 Task: Set the artifact and log retention for general actions permissions in the organization "Mark56771" to 90 days.
Action: Mouse moved to (1100, 90)
Screenshot: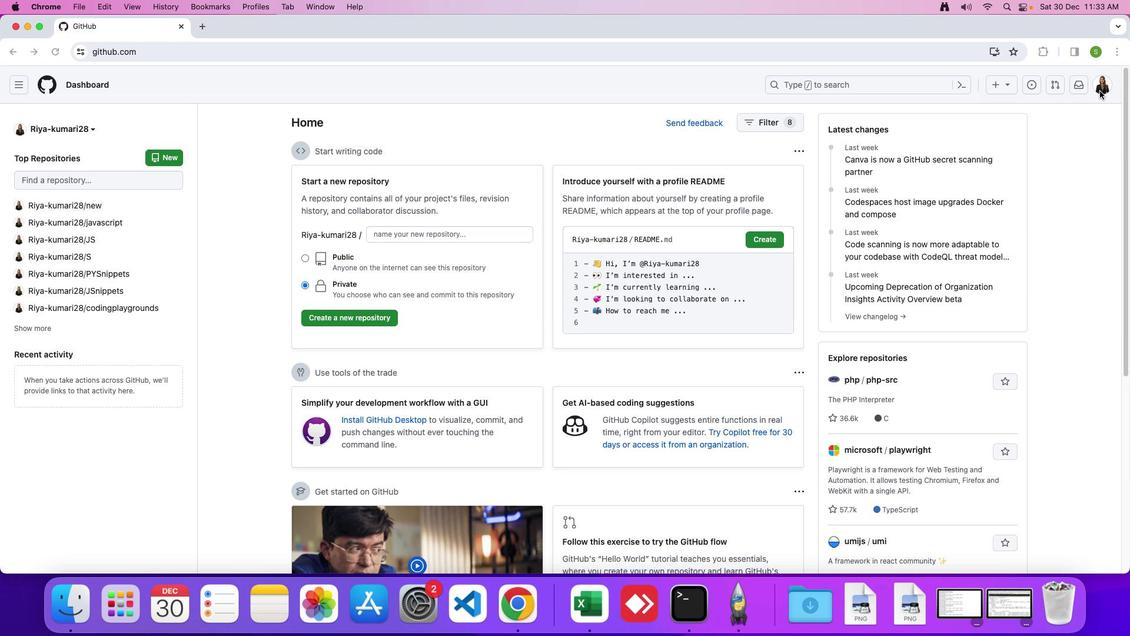 
Action: Mouse pressed left at (1100, 90)
Screenshot: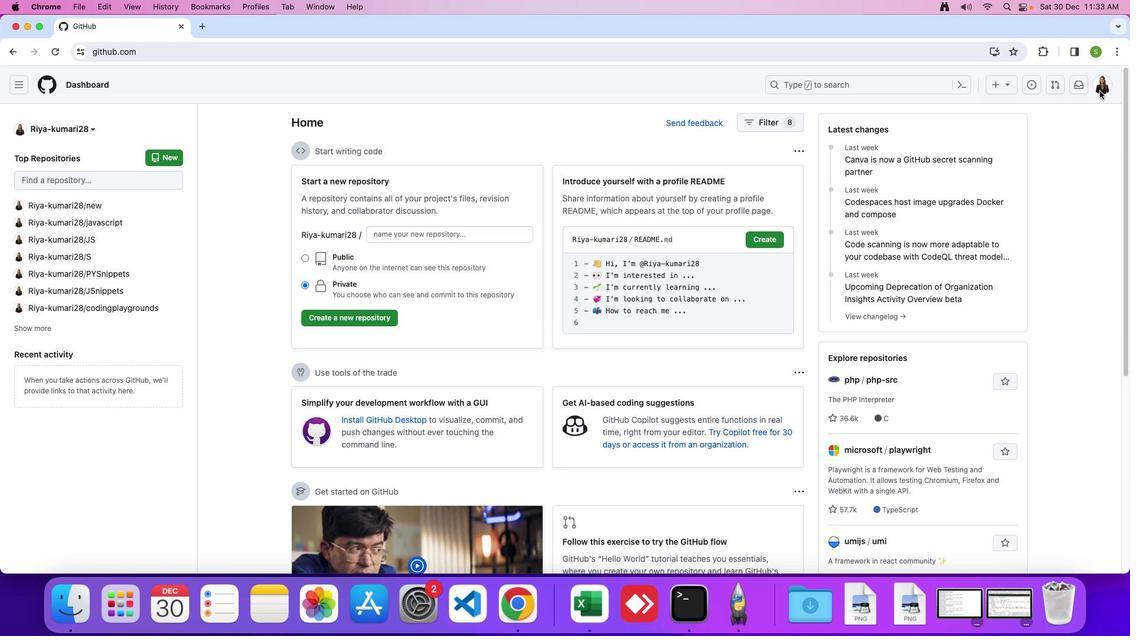 
Action: Mouse moved to (1101, 83)
Screenshot: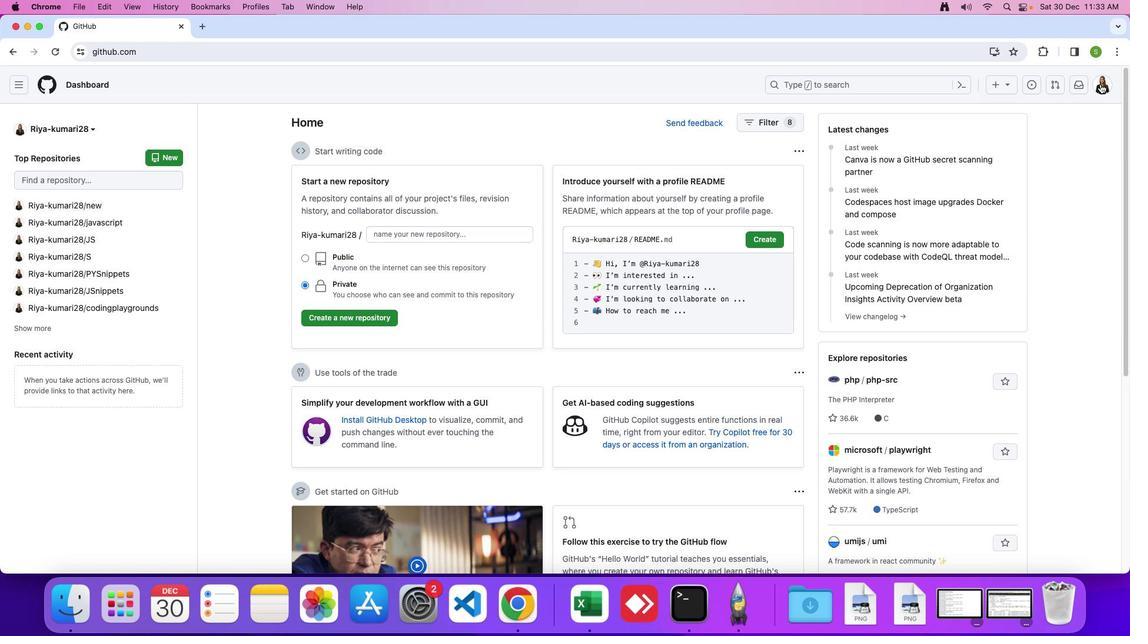 
Action: Mouse pressed left at (1101, 83)
Screenshot: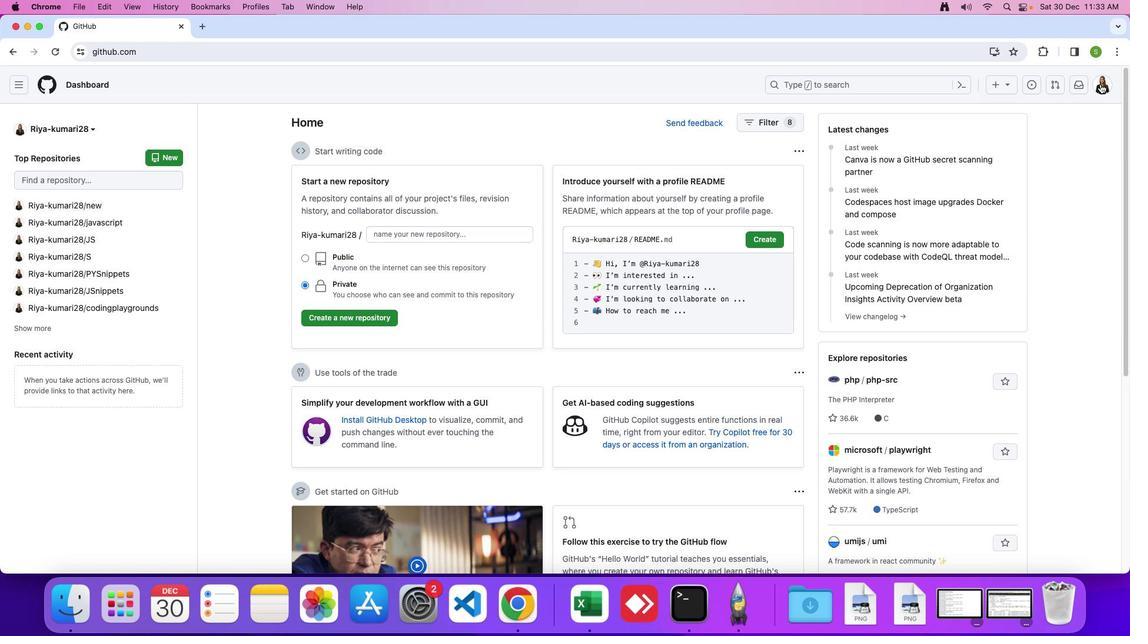 
Action: Mouse moved to (1038, 225)
Screenshot: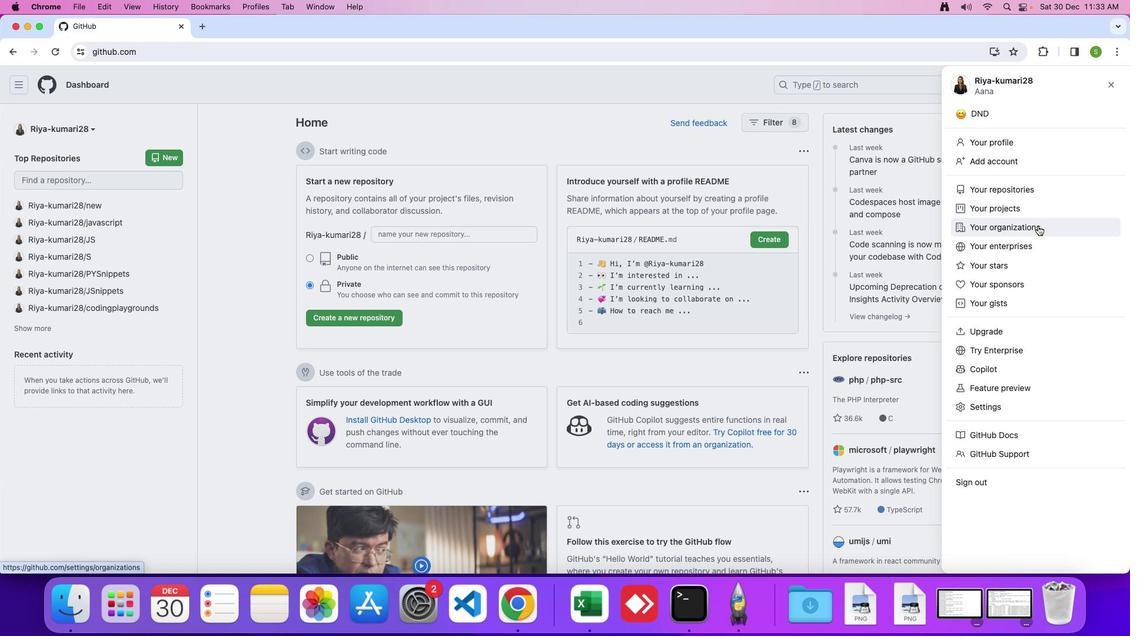 
Action: Mouse pressed left at (1038, 225)
Screenshot: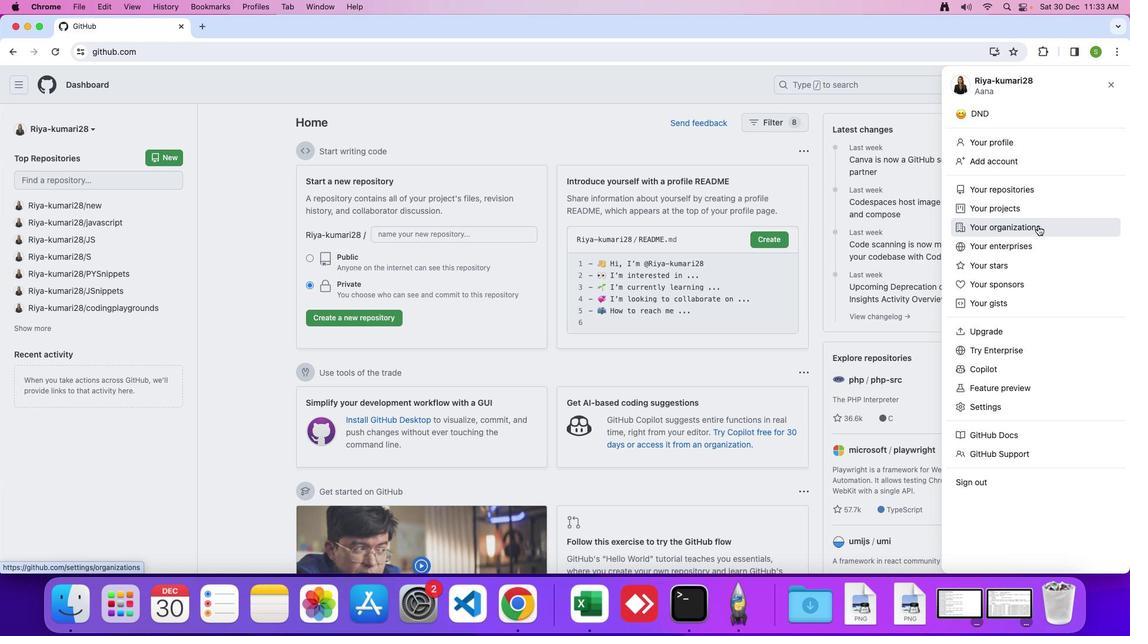 
Action: Mouse moved to (857, 243)
Screenshot: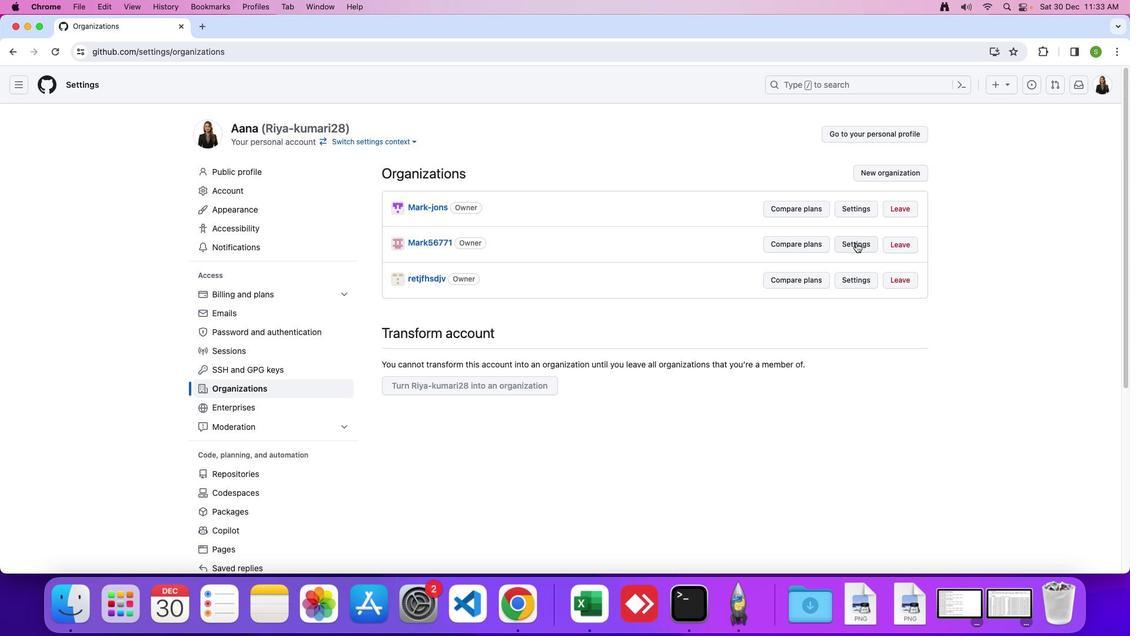 
Action: Mouse pressed left at (857, 243)
Screenshot: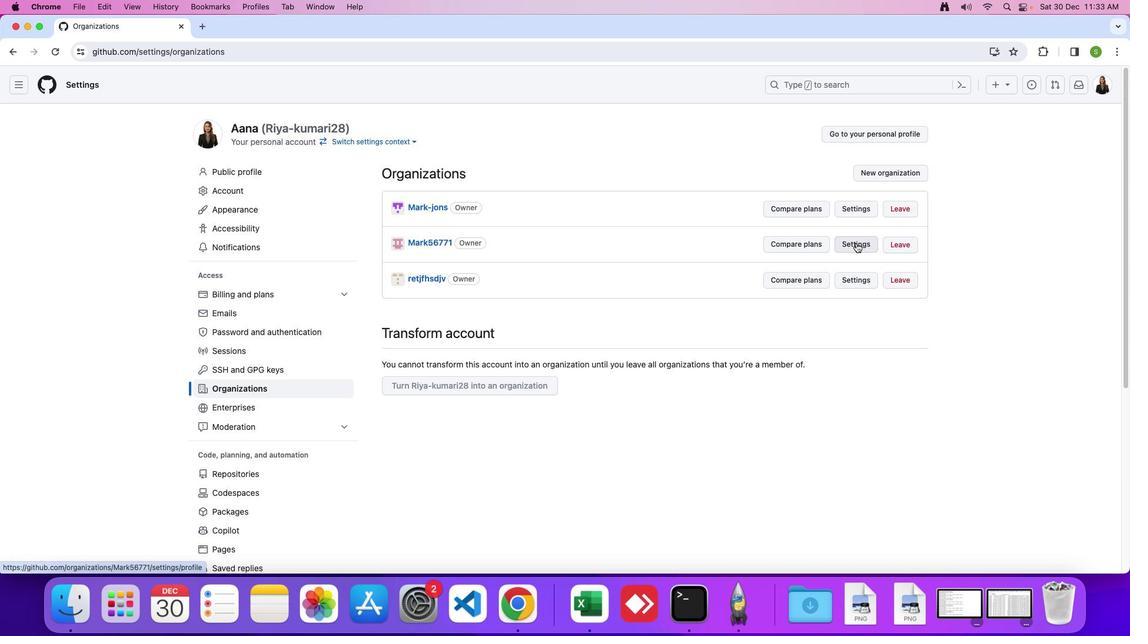 
Action: Mouse moved to (300, 419)
Screenshot: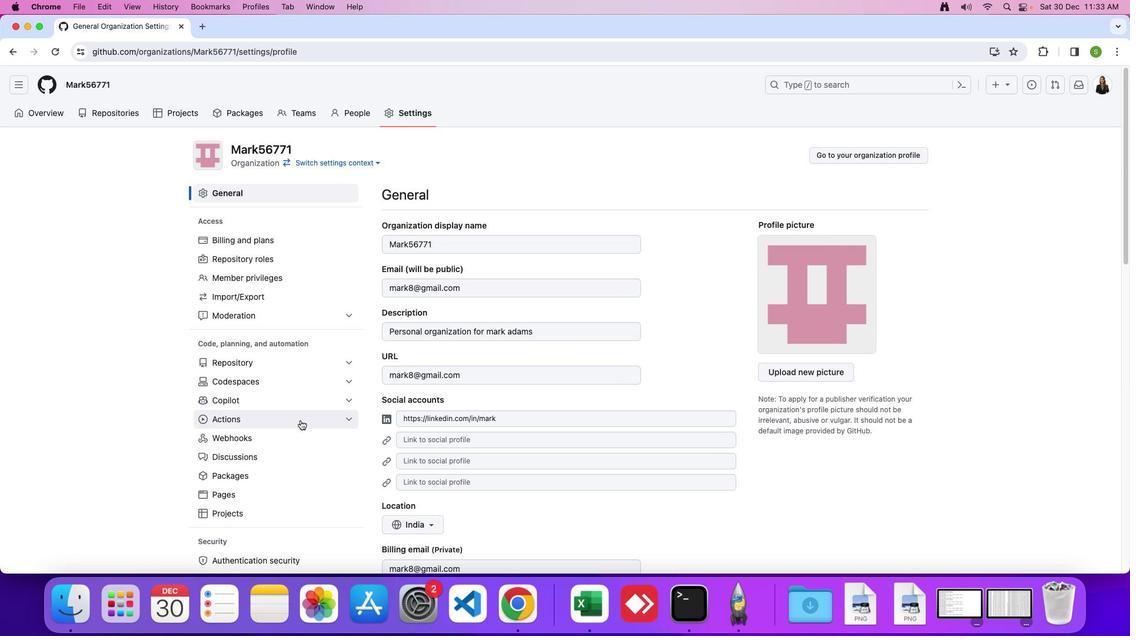 
Action: Mouse pressed left at (300, 419)
Screenshot: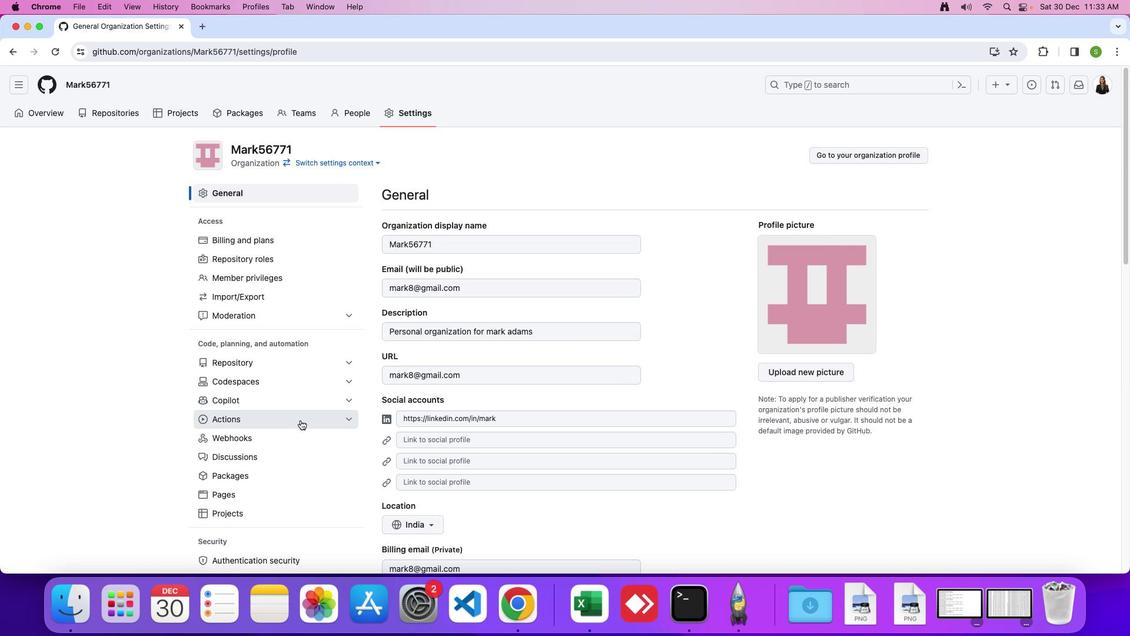 
Action: Mouse moved to (293, 438)
Screenshot: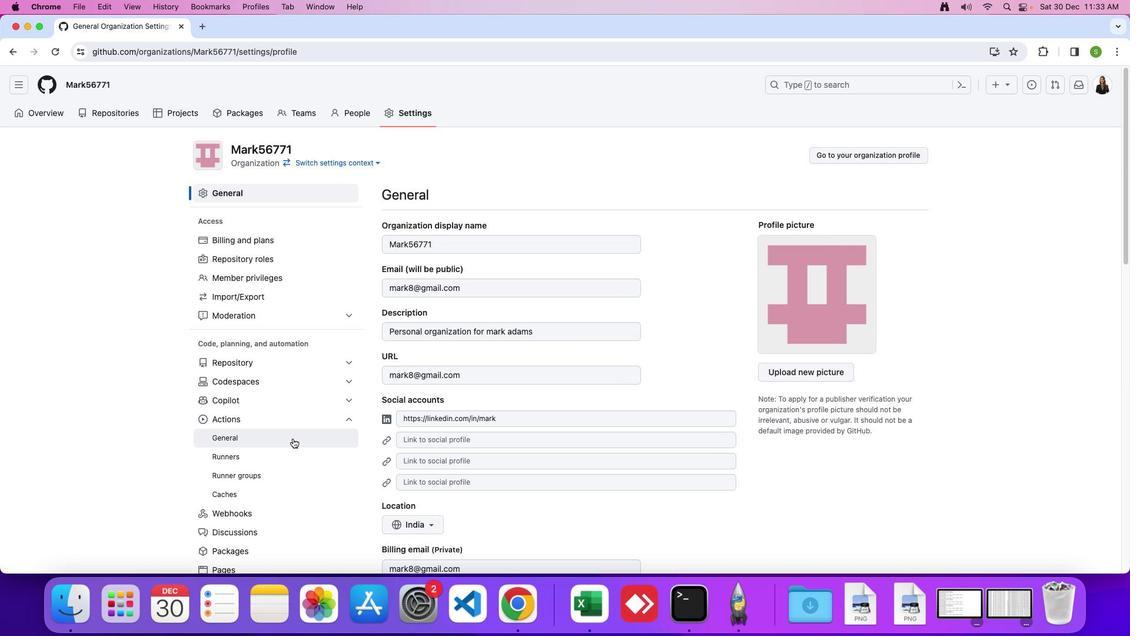 
Action: Mouse pressed left at (293, 438)
Screenshot: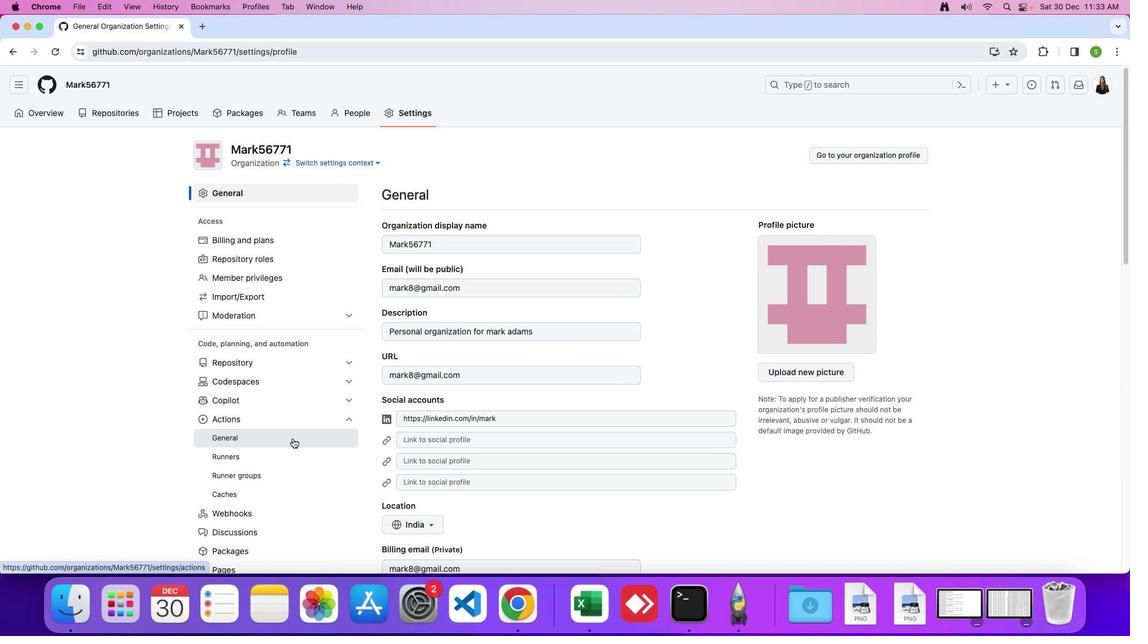 
Action: Mouse moved to (556, 426)
Screenshot: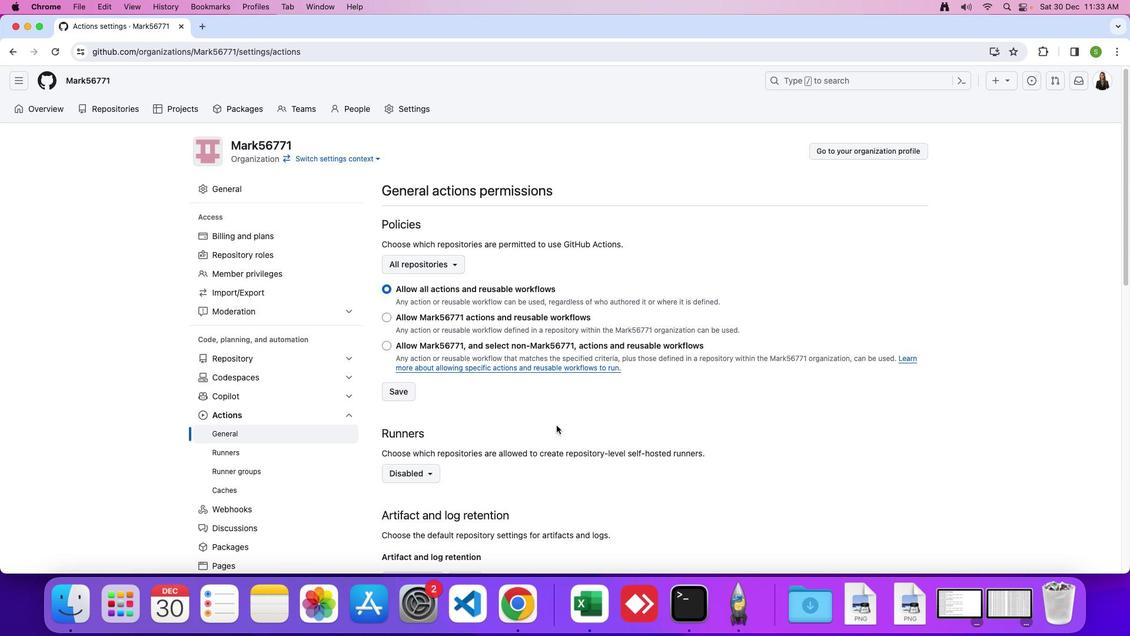 
Action: Mouse scrolled (556, 426) with delta (0, 0)
Screenshot: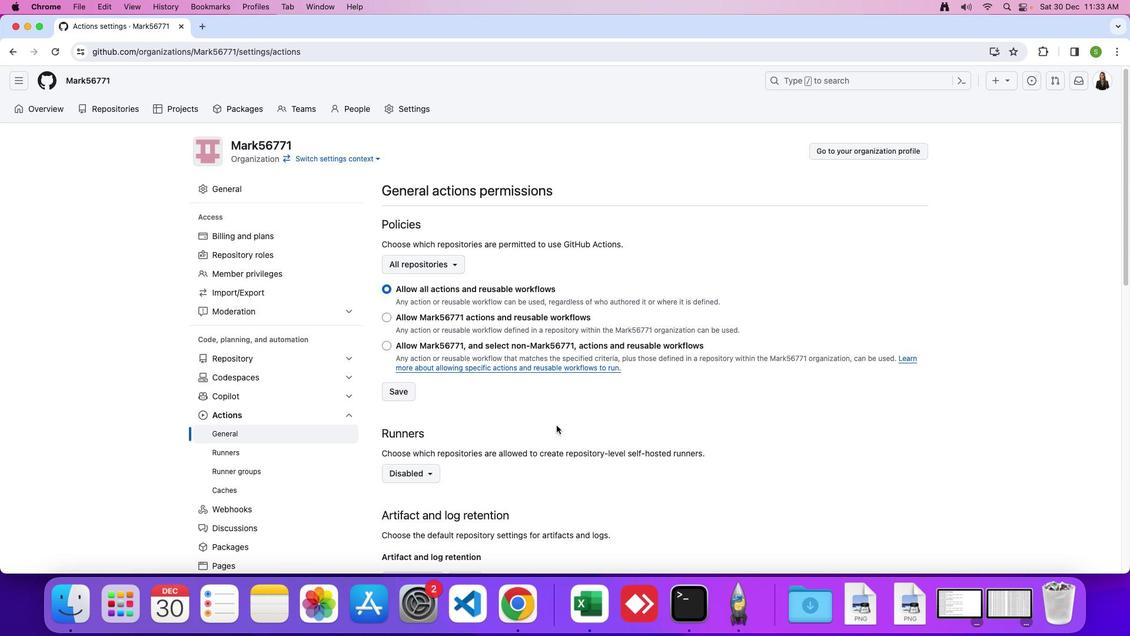 
Action: Mouse moved to (556, 425)
Screenshot: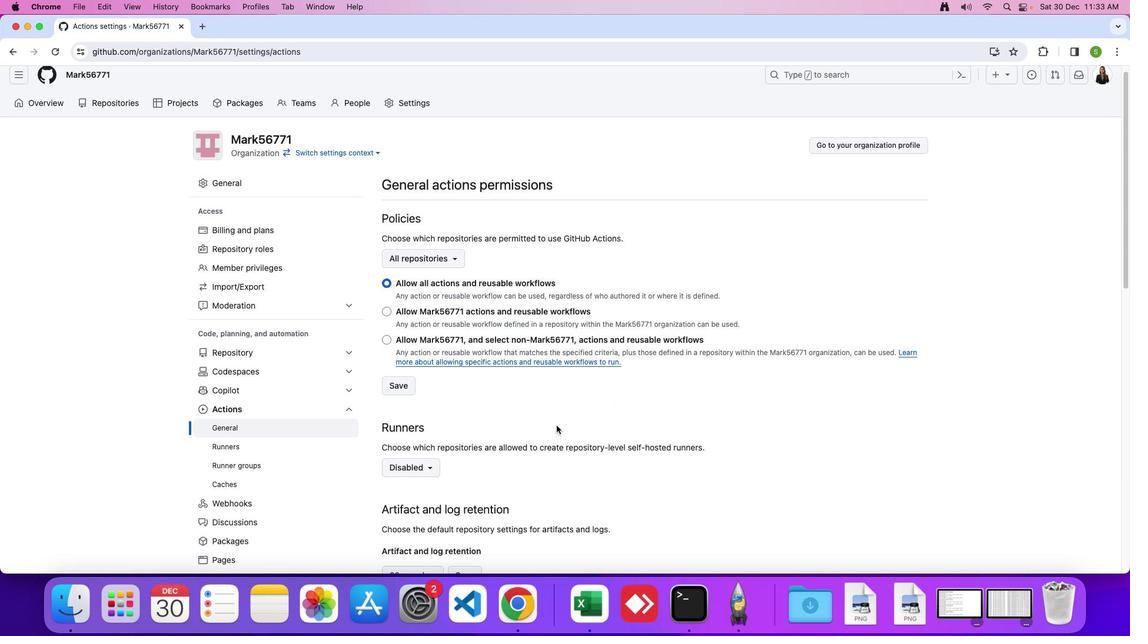 
Action: Mouse scrolled (556, 425) with delta (0, 0)
Screenshot: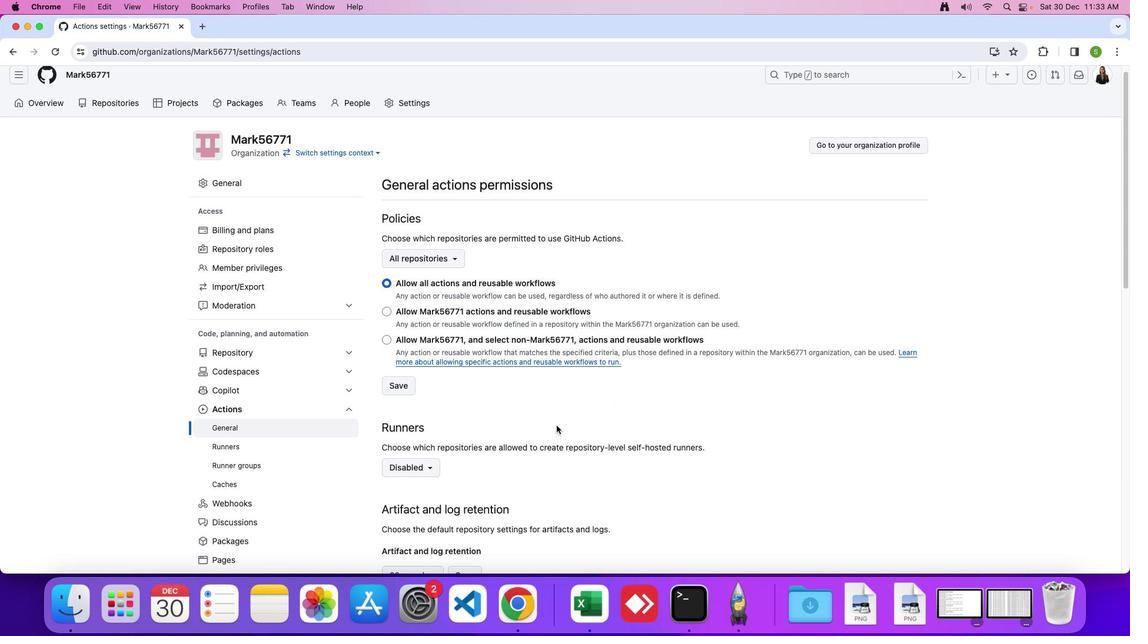 
Action: Mouse scrolled (556, 425) with delta (0, -1)
Screenshot: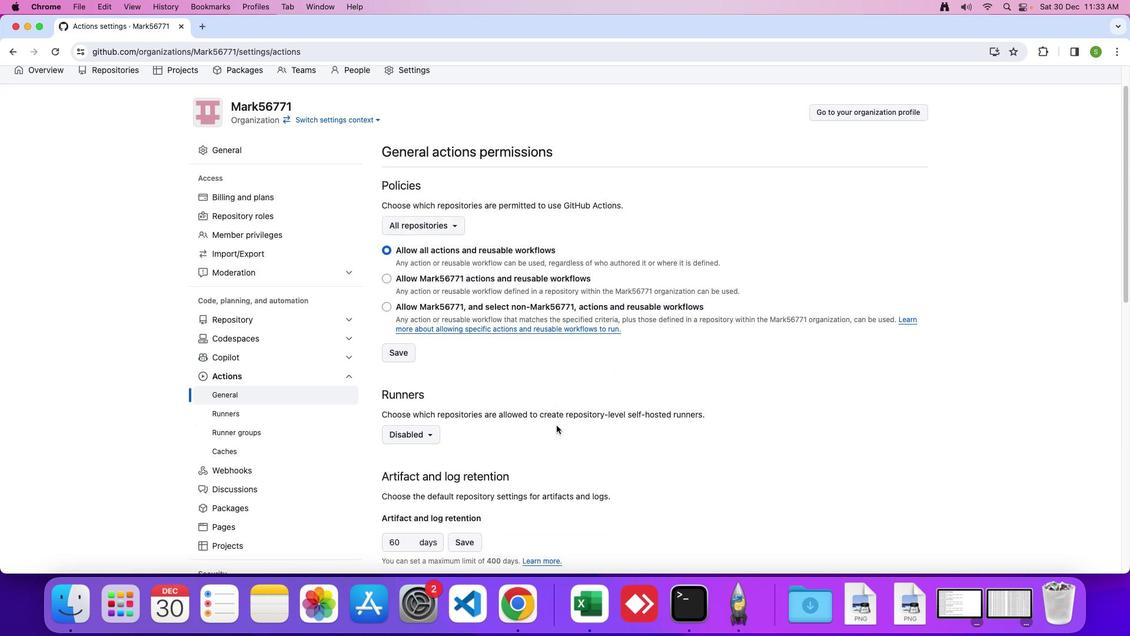 
Action: Mouse scrolled (556, 425) with delta (0, 0)
Screenshot: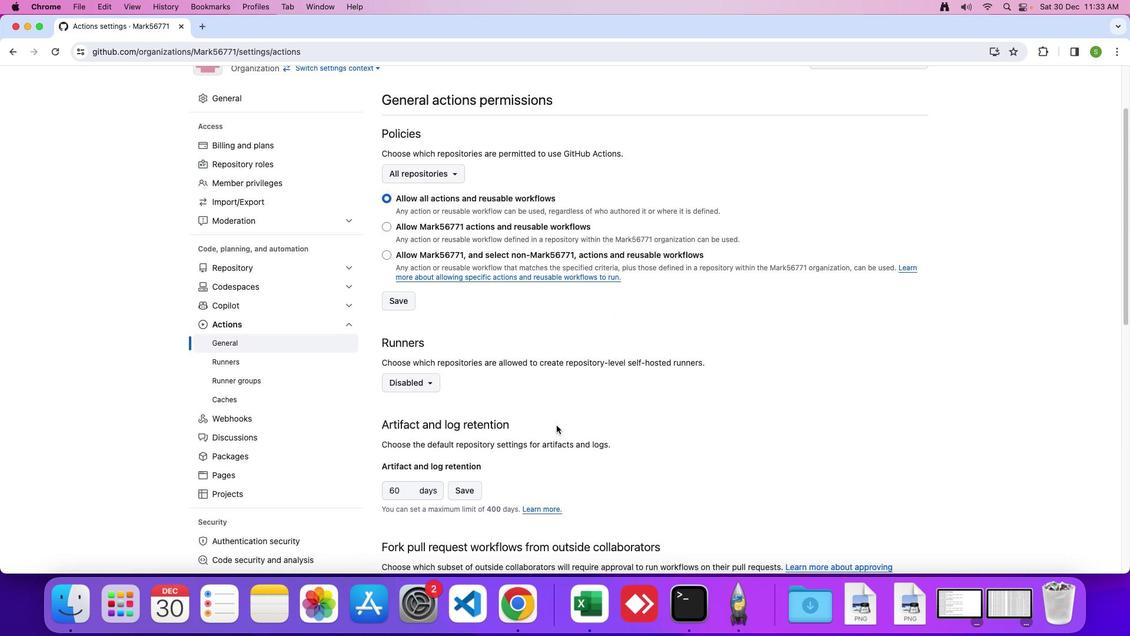 
Action: Mouse scrolled (556, 425) with delta (0, 0)
Screenshot: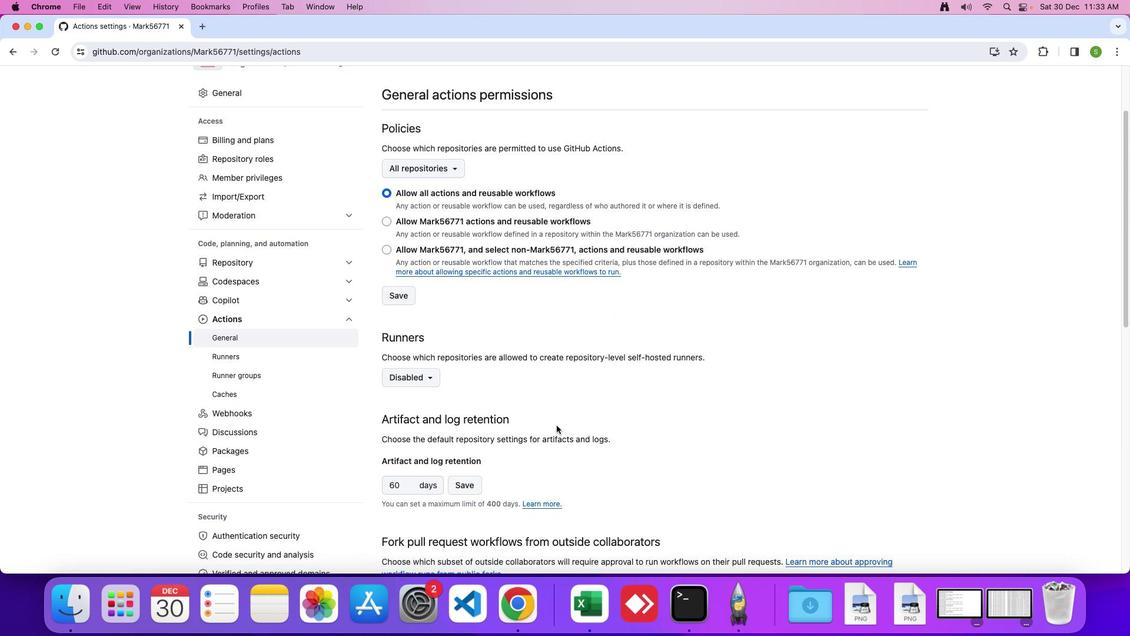 
Action: Mouse moved to (553, 428)
Screenshot: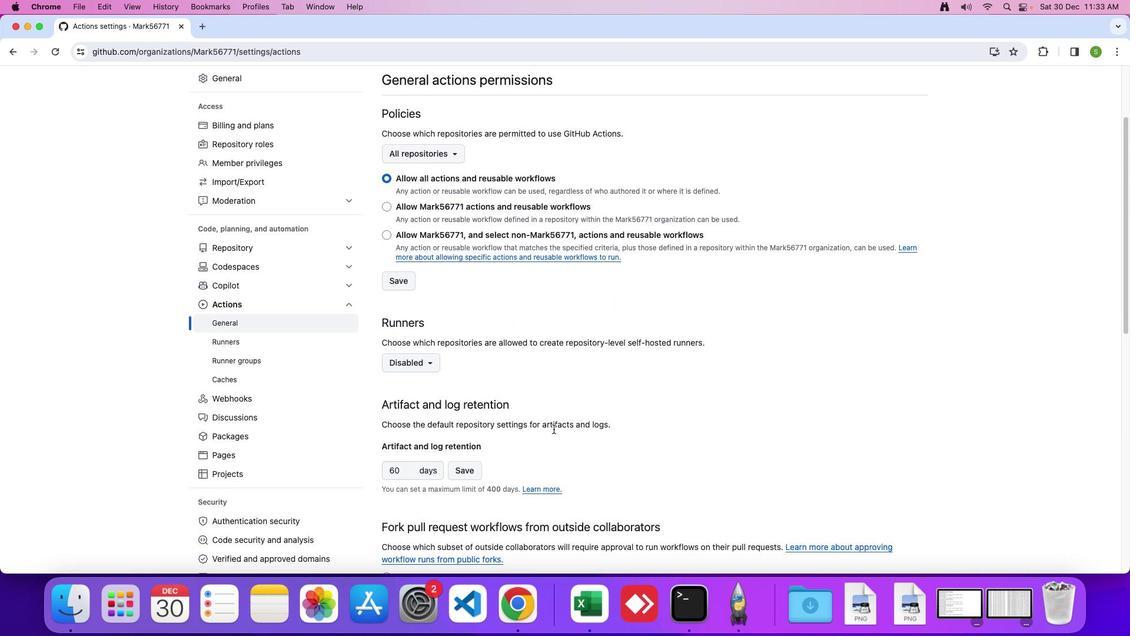 
Action: Mouse scrolled (553, 428) with delta (0, 0)
Screenshot: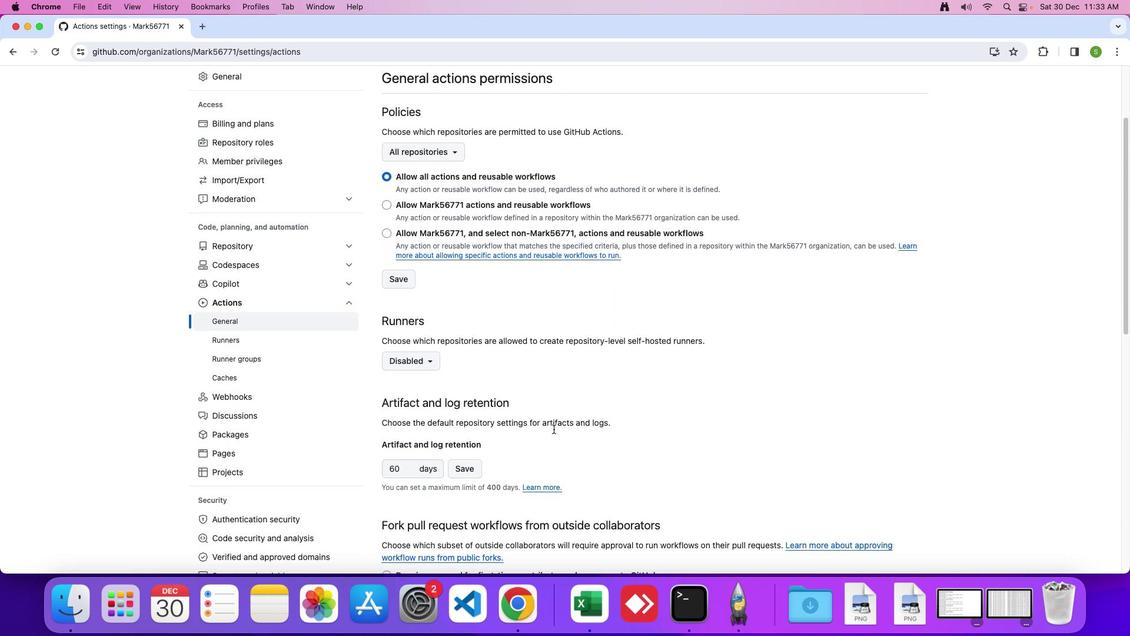 
Action: Mouse scrolled (553, 428) with delta (0, 0)
Screenshot: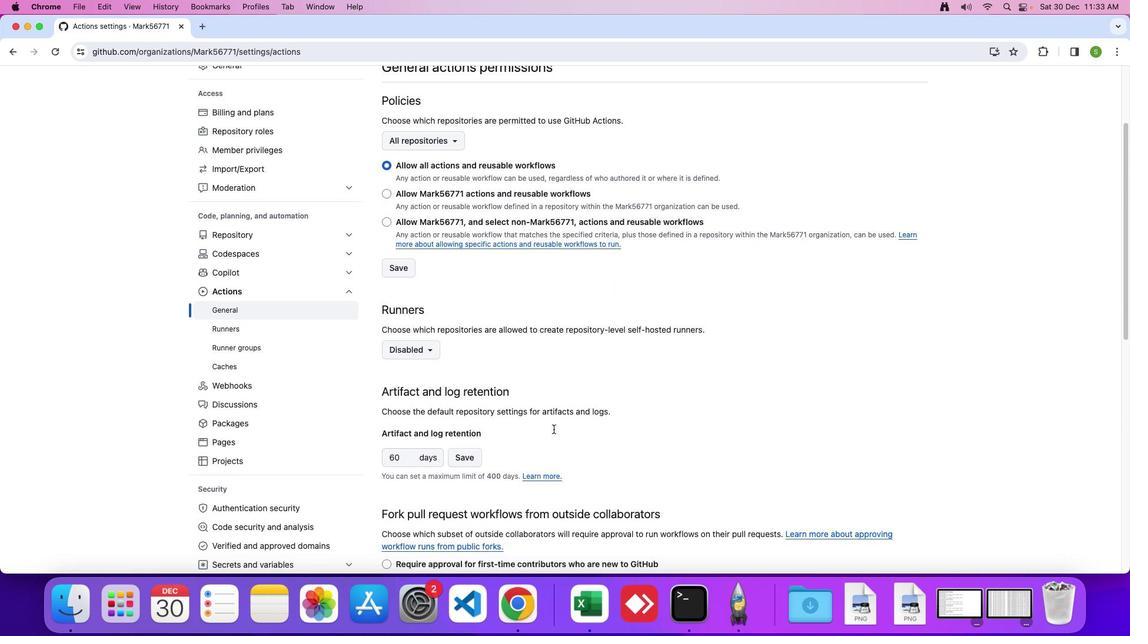 
Action: Mouse moved to (408, 442)
Screenshot: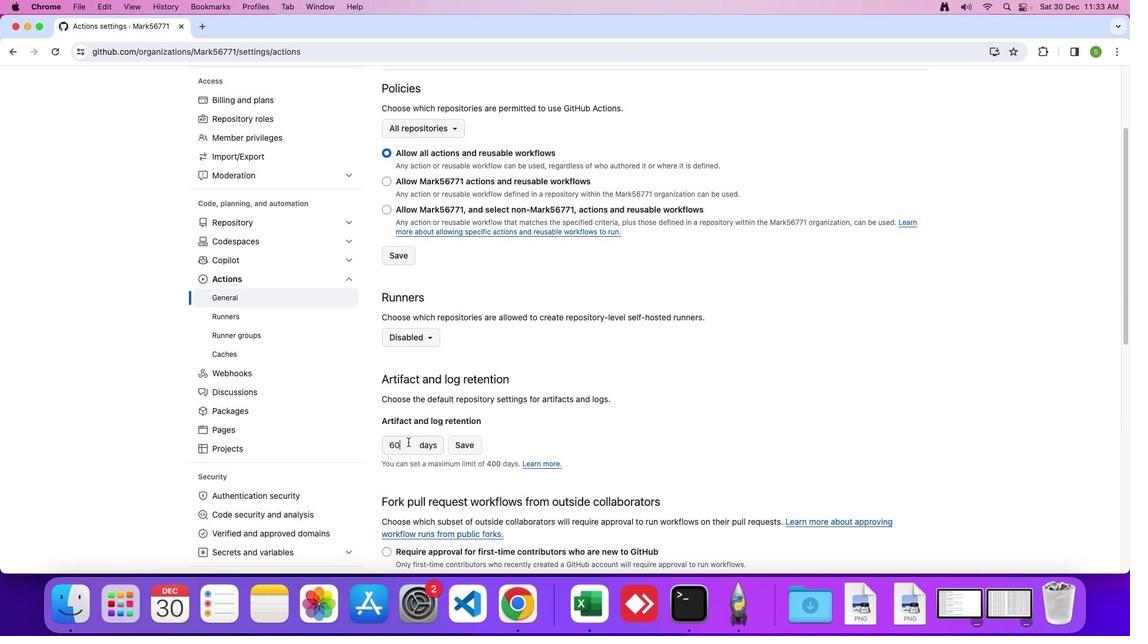 
Action: Mouse pressed left at (408, 442)
Screenshot: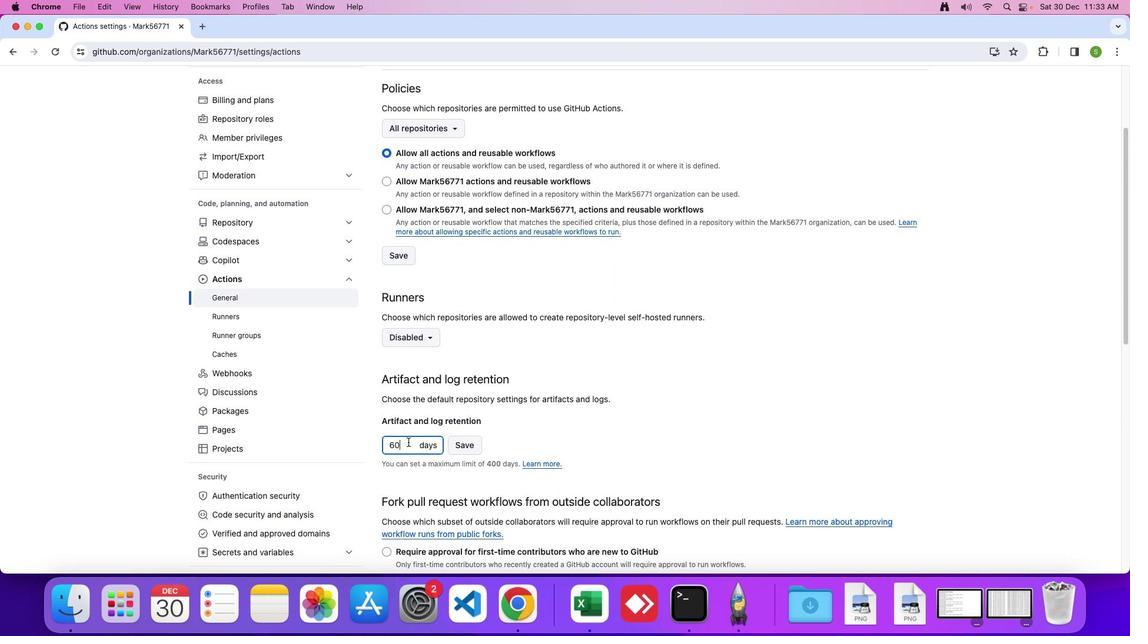 
Action: Mouse moved to (408, 442)
Screenshot: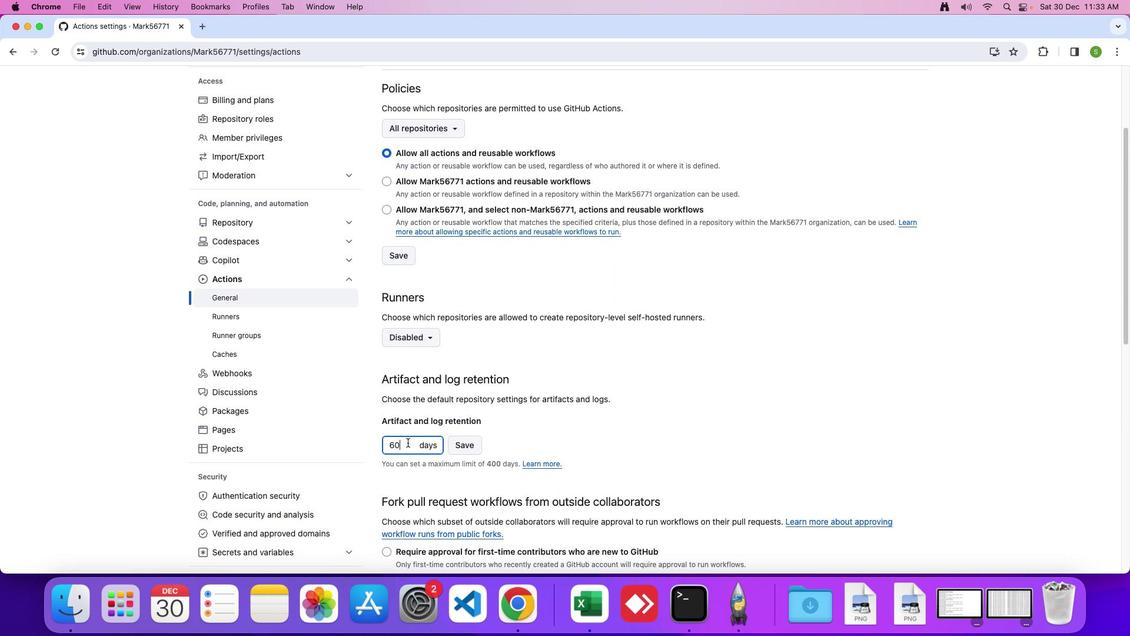 
Action: Mouse pressed left at (408, 442)
Screenshot: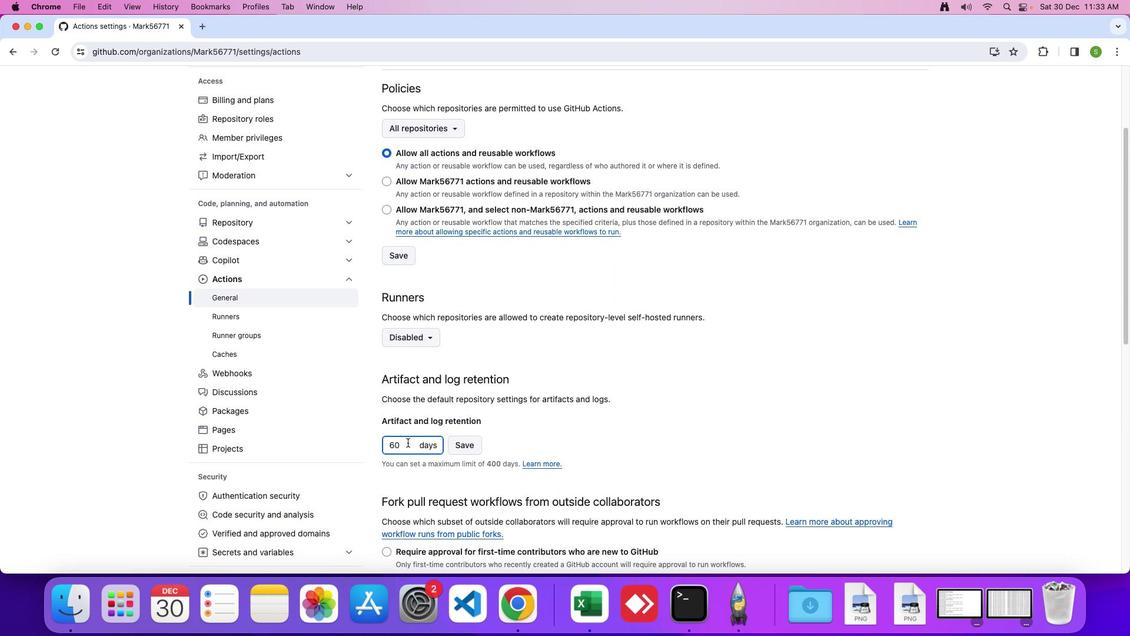 
Action: Mouse moved to (378, 445)
Screenshot: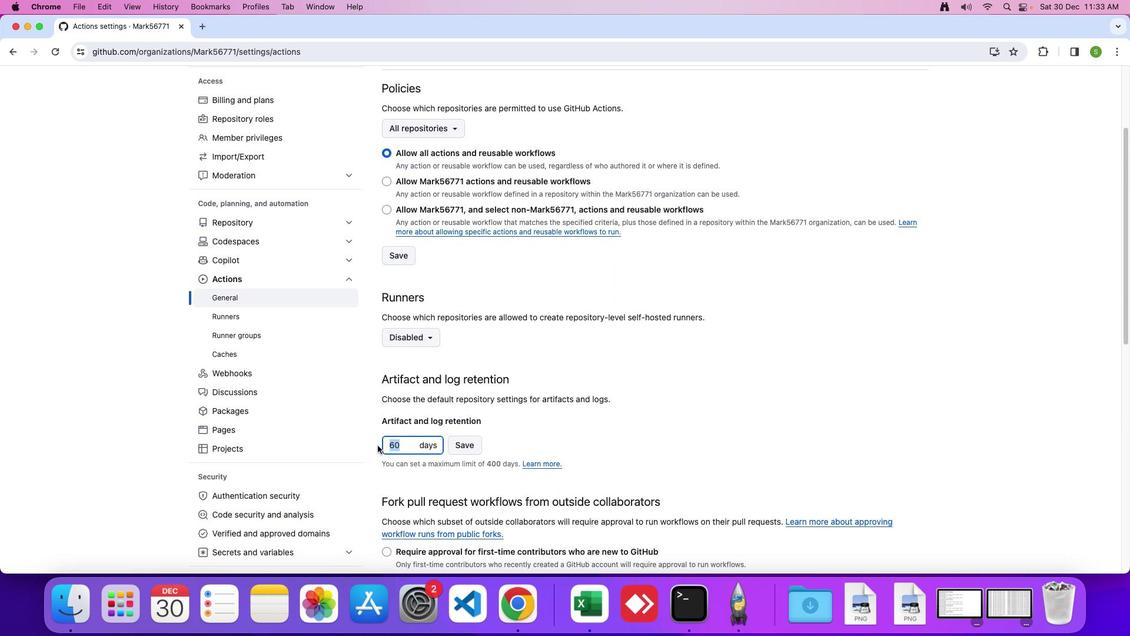 
Action: Key pressed '9''0'
Screenshot: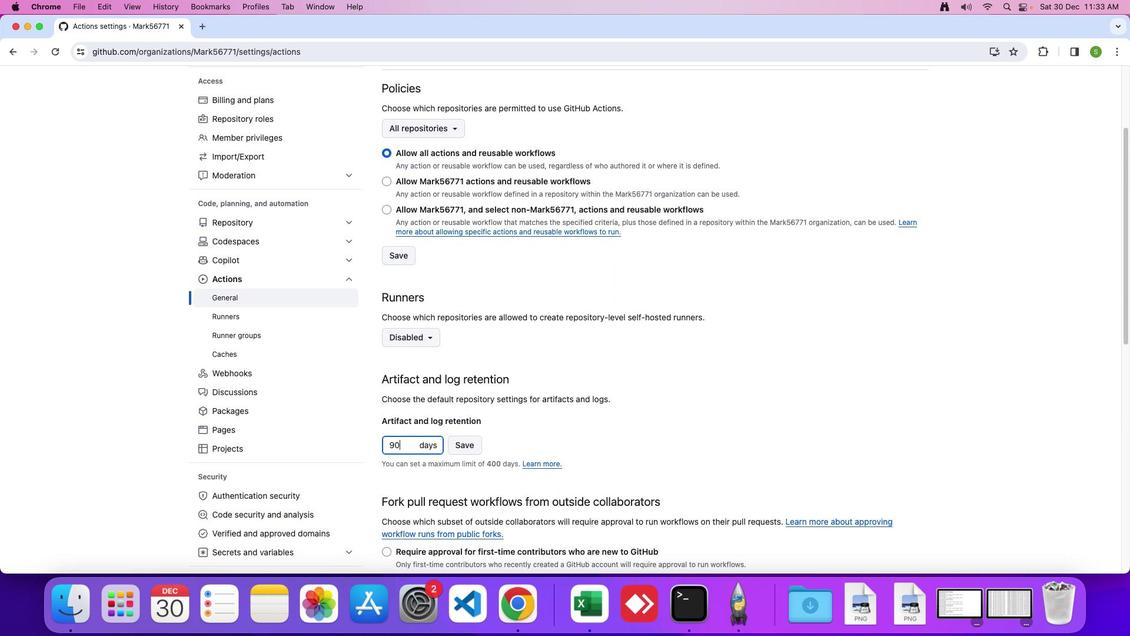 
Action: Mouse moved to (467, 443)
Screenshot: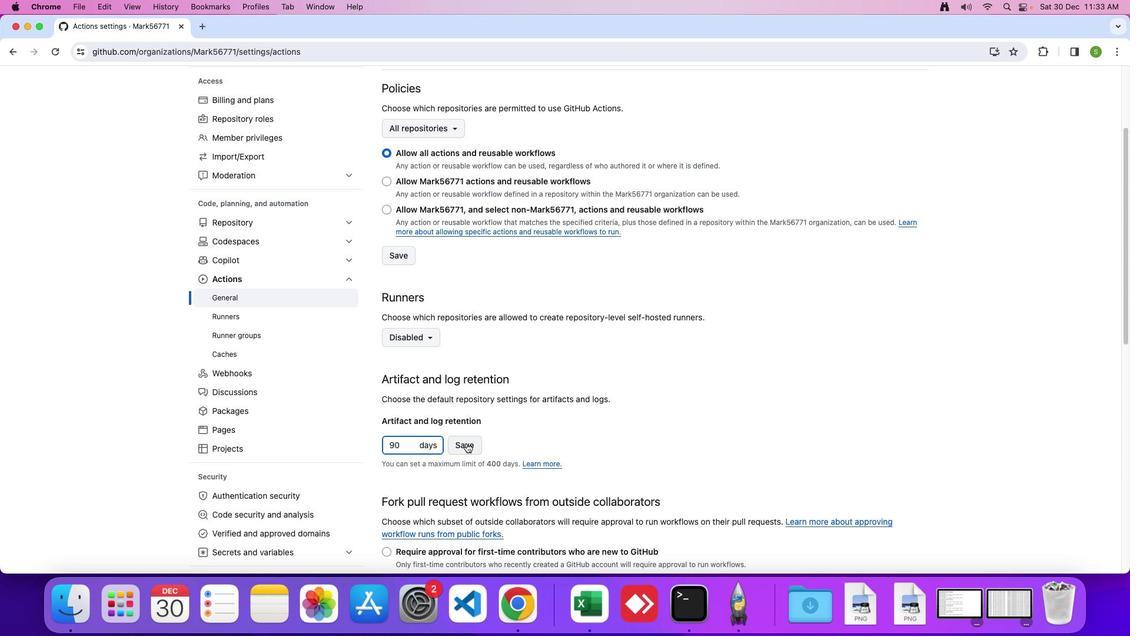
Action: Mouse pressed left at (467, 443)
Screenshot: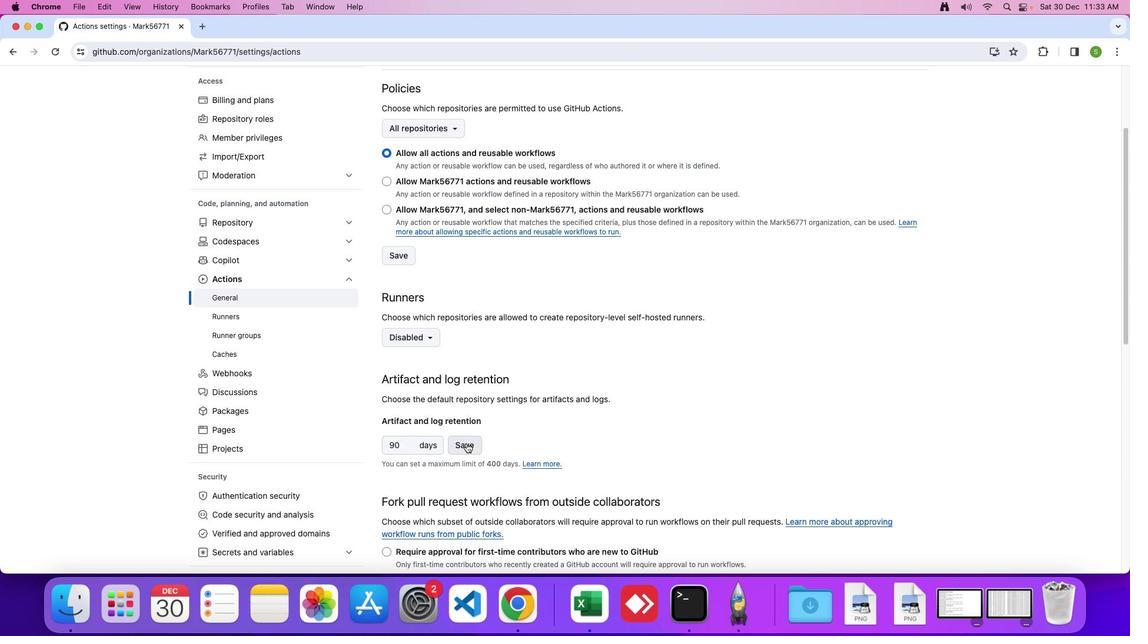 
